 Task: Look for organic products only.
Action: Mouse moved to (19, 75)
Screenshot: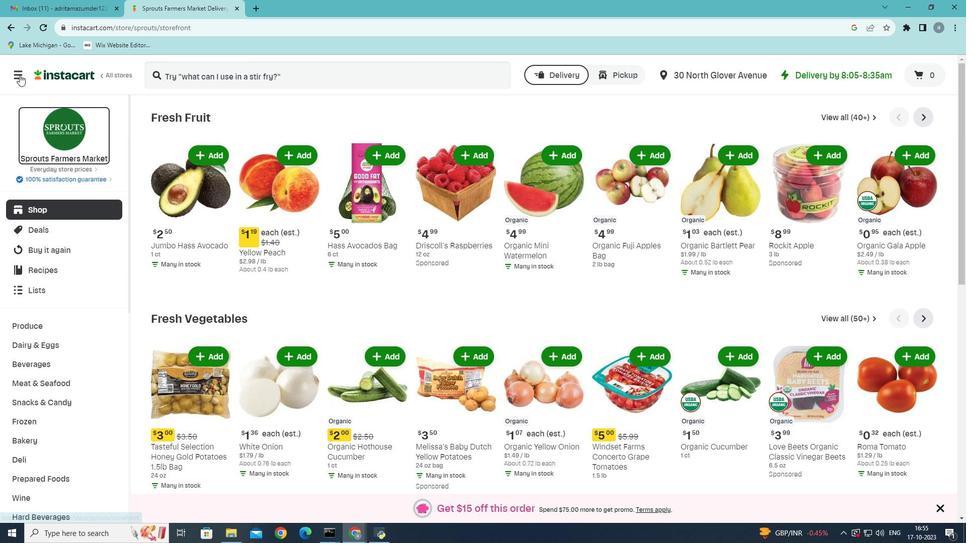 
Action: Mouse pressed left at (19, 75)
Screenshot: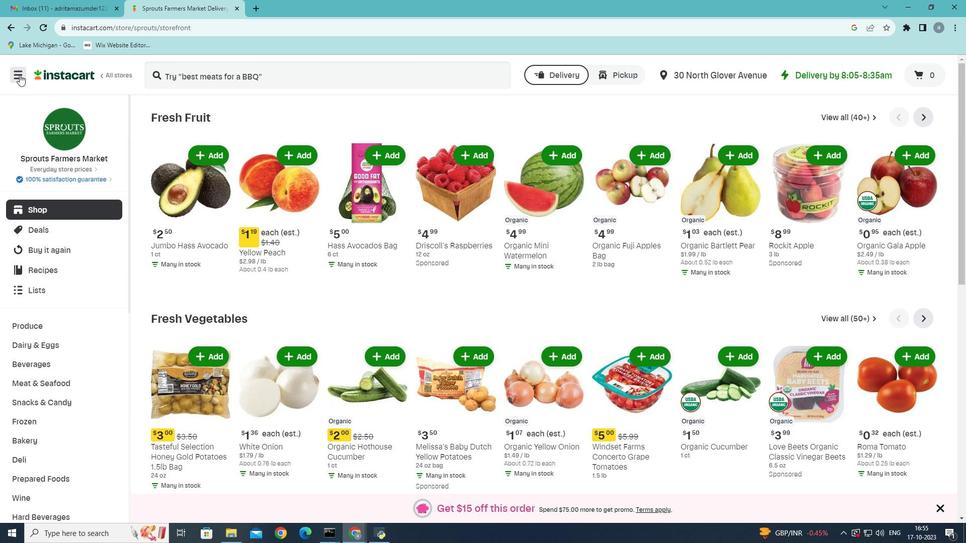 
Action: Mouse moved to (87, 296)
Screenshot: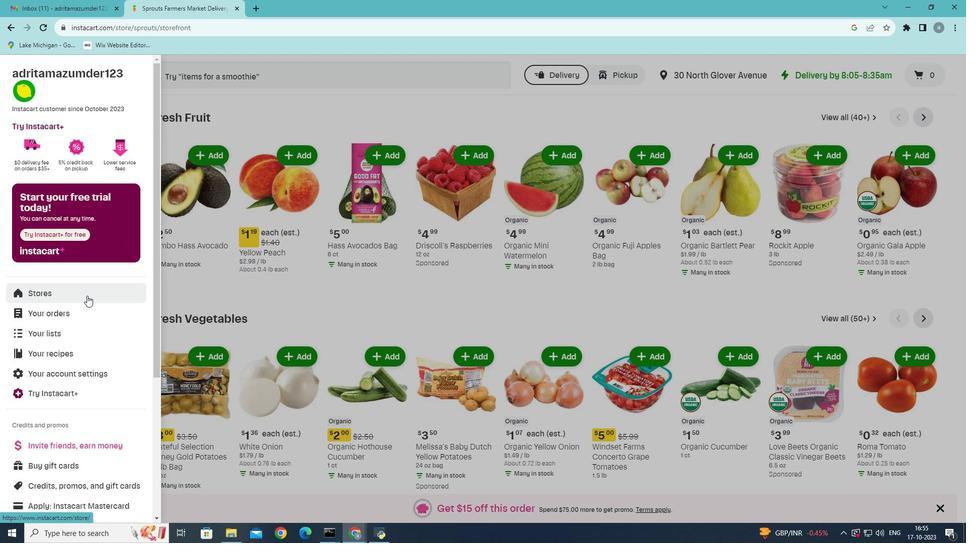 
Action: Mouse pressed left at (87, 296)
Screenshot: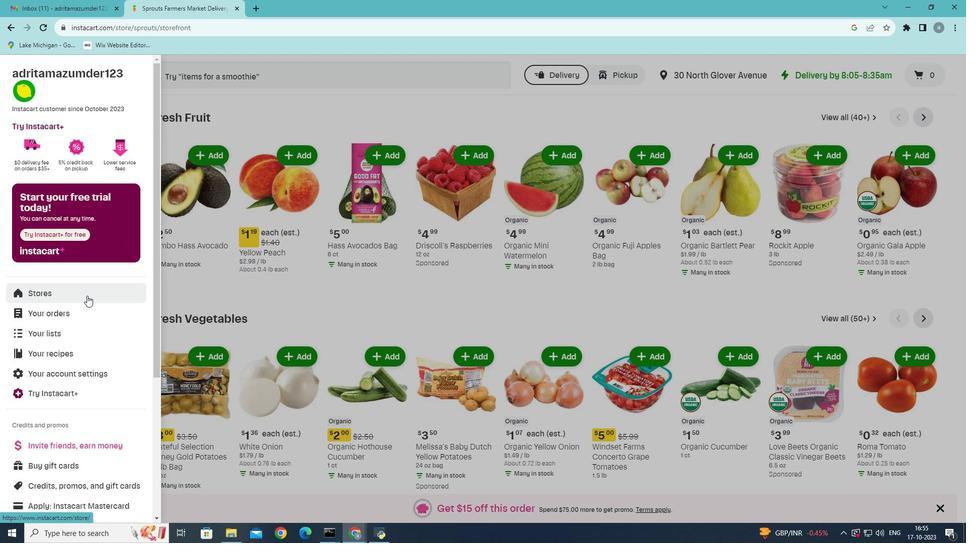 
Action: Mouse moved to (229, 112)
Screenshot: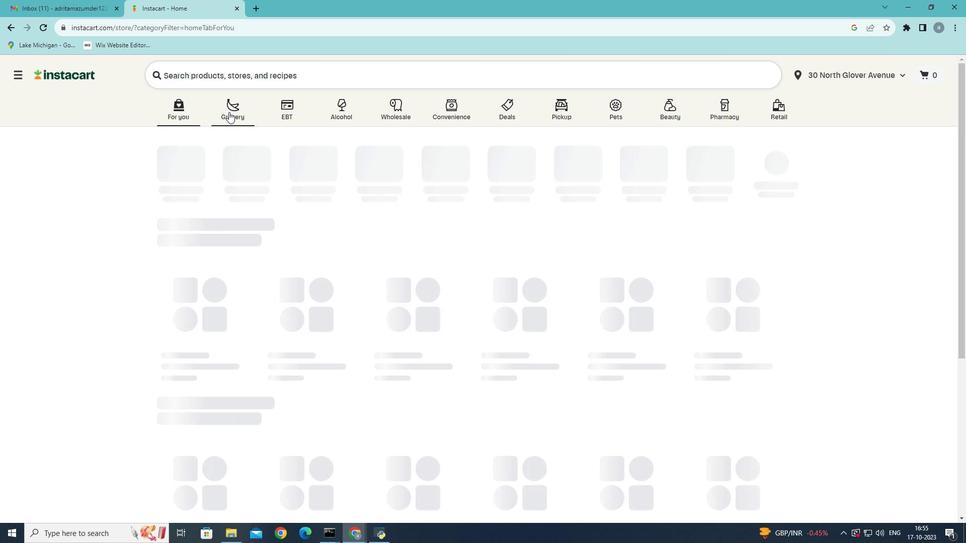 
Action: Mouse pressed left at (229, 112)
Screenshot: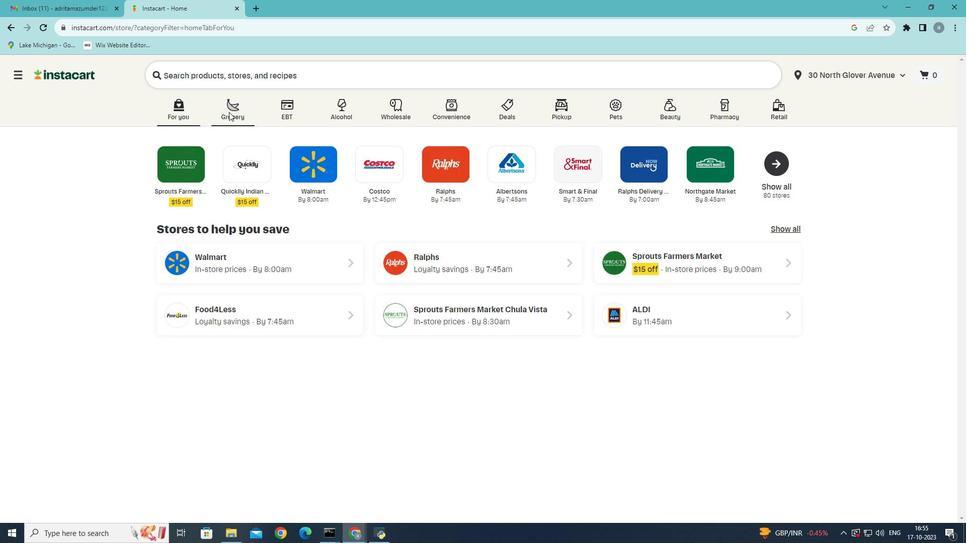 
Action: Mouse moved to (664, 221)
Screenshot: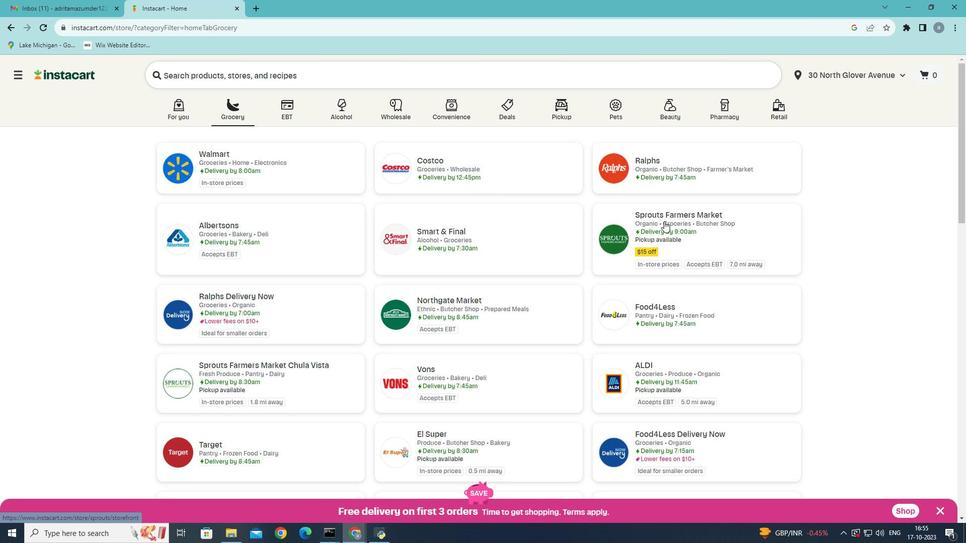 
Action: Mouse pressed left at (664, 221)
Screenshot: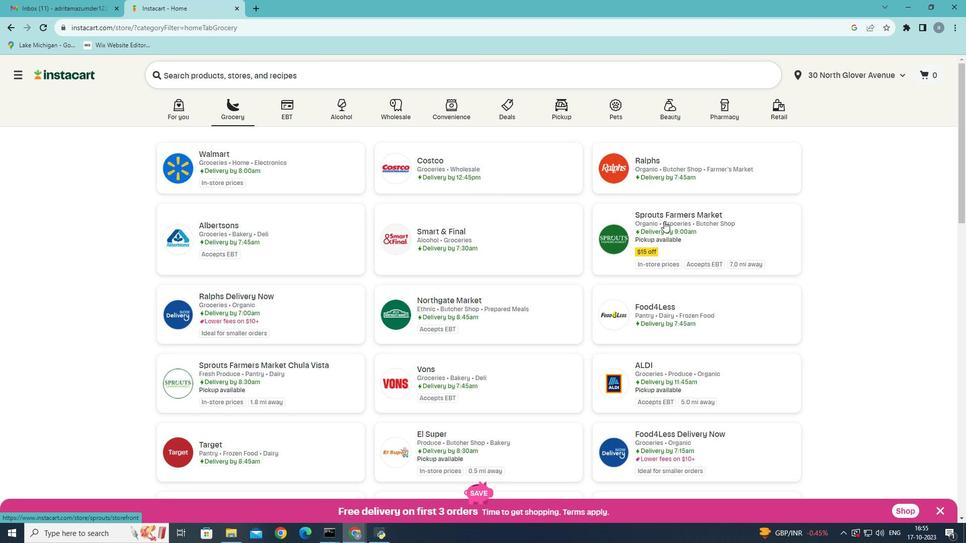 
Action: Mouse moved to (33, 383)
Screenshot: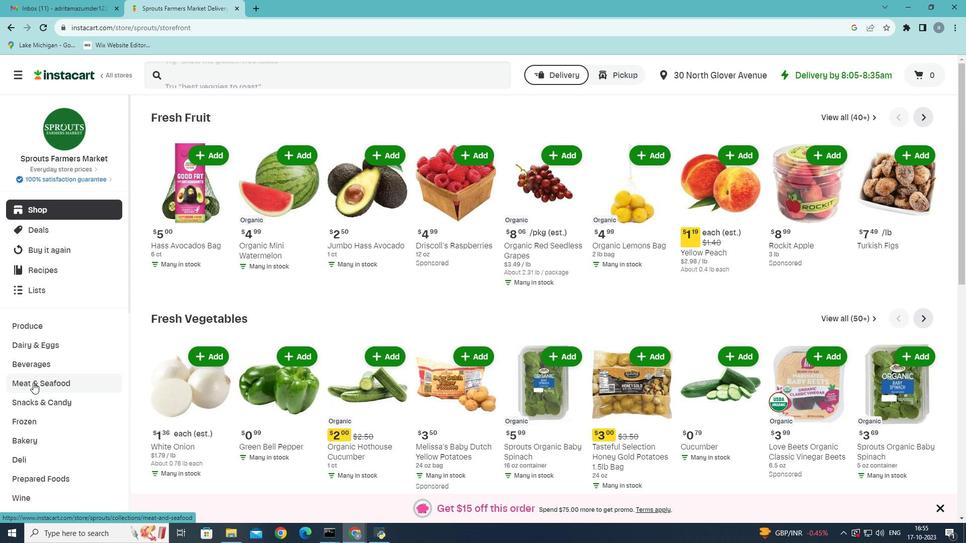 
Action: Mouse pressed left at (33, 383)
Screenshot: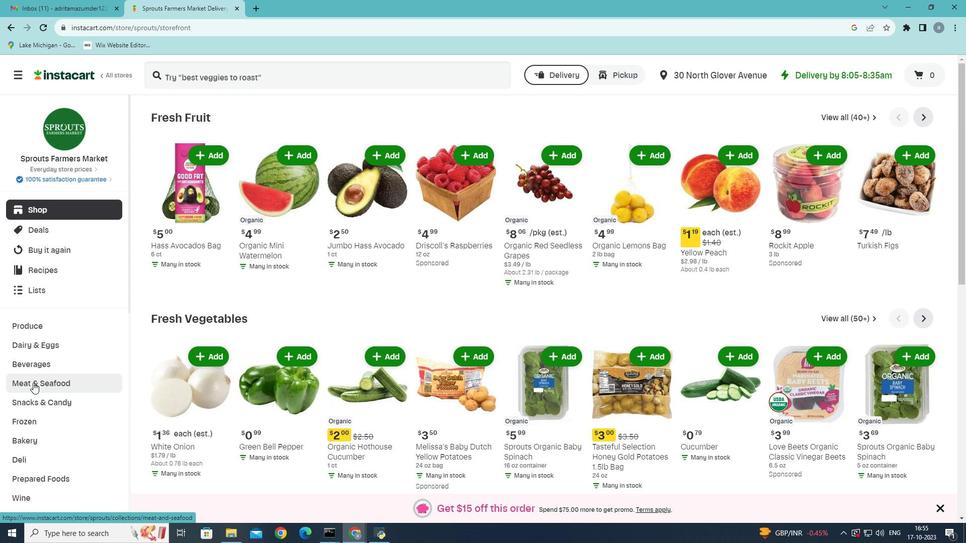 
Action: Mouse moved to (294, 141)
Screenshot: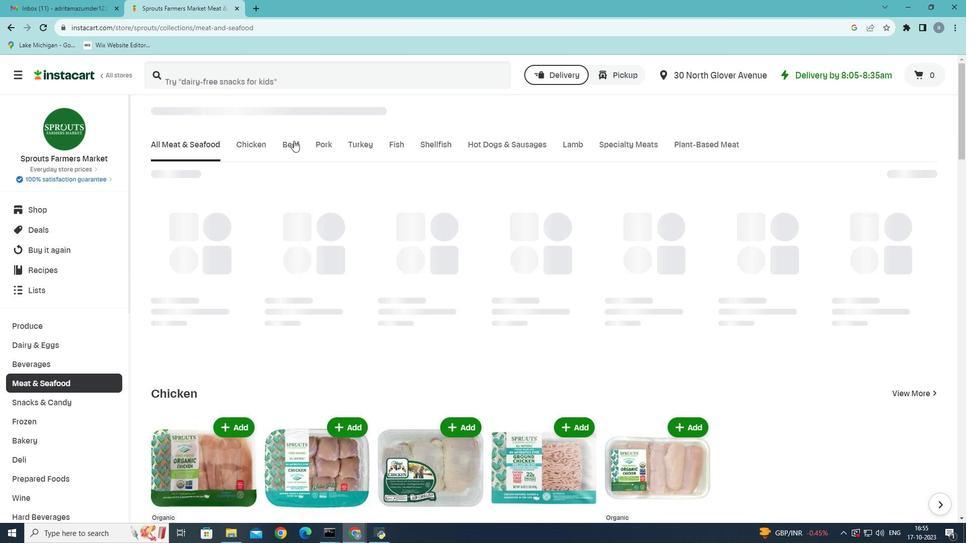 
Action: Mouse pressed left at (294, 141)
Screenshot: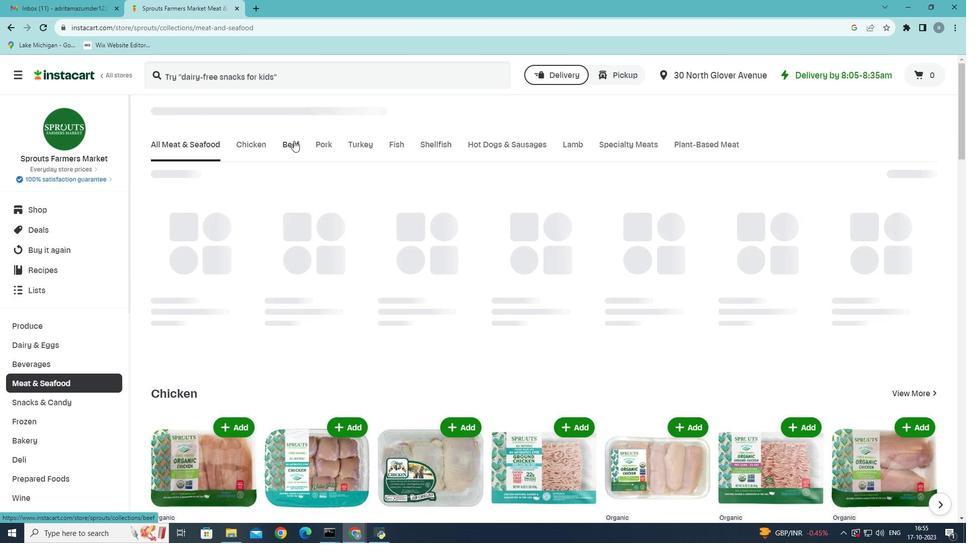 
Action: Mouse moved to (552, 187)
Screenshot: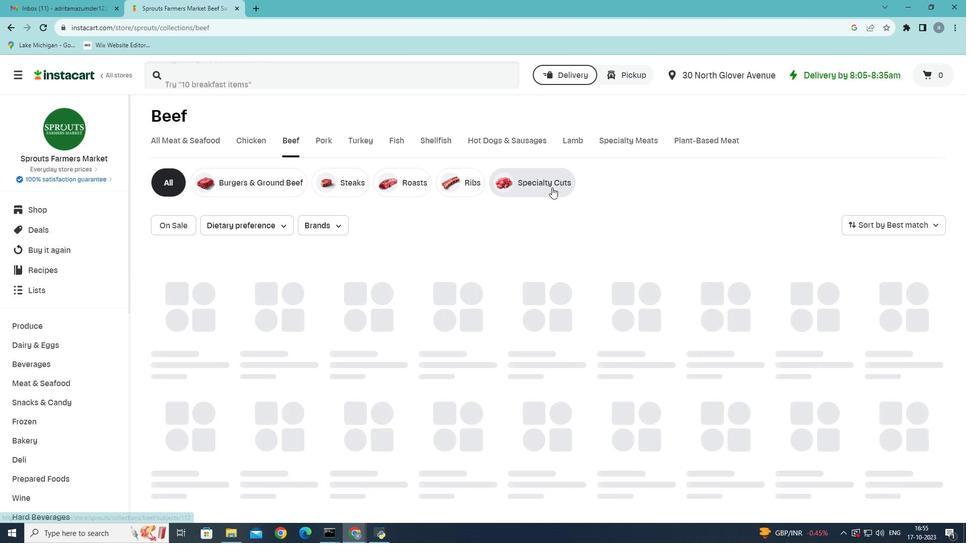 
Action: Mouse pressed left at (552, 187)
Screenshot: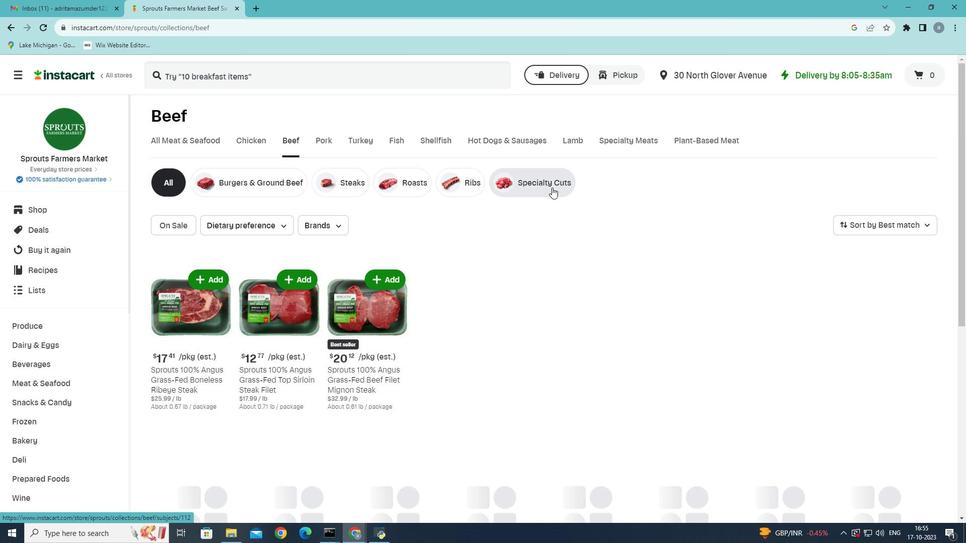 
Action: Mouse moved to (287, 224)
Screenshot: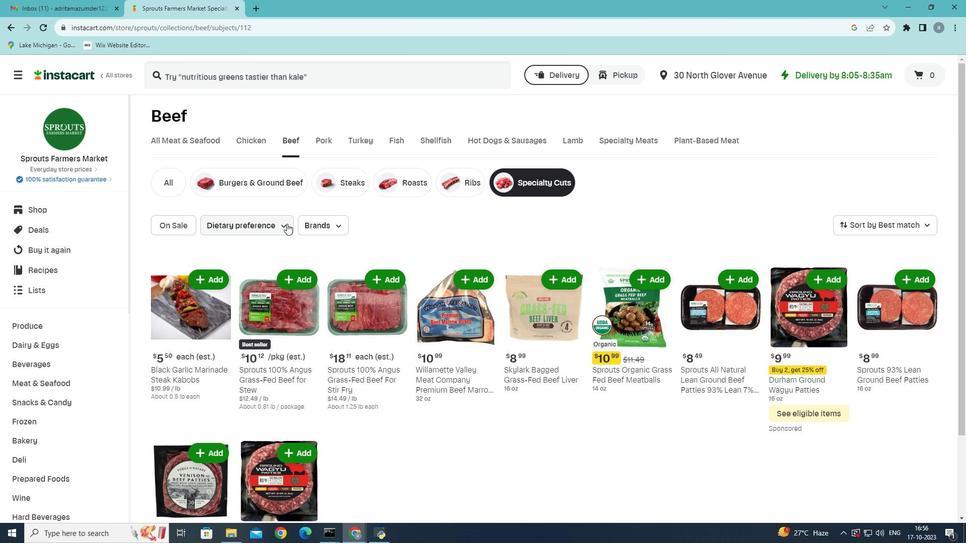 
Action: Mouse pressed left at (287, 224)
Screenshot: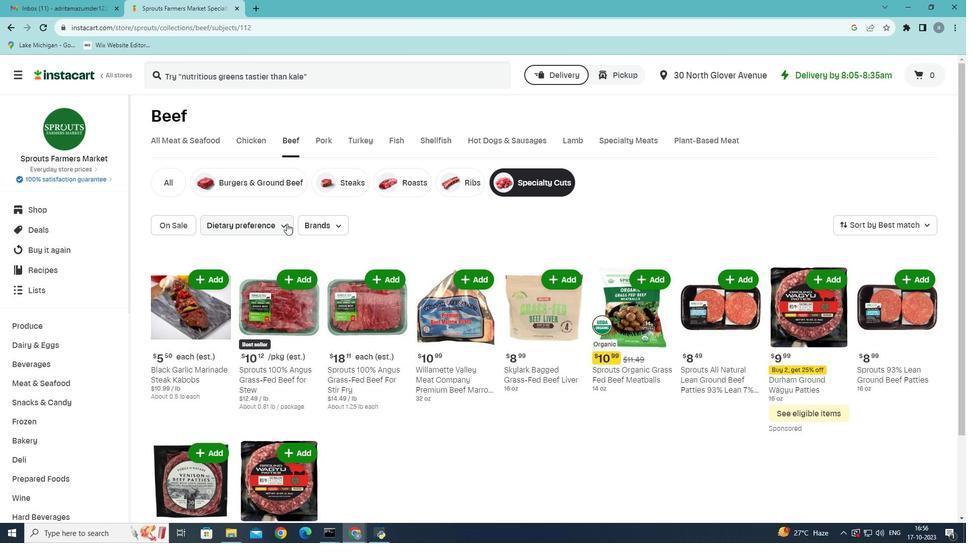 
Action: Mouse moved to (220, 256)
Screenshot: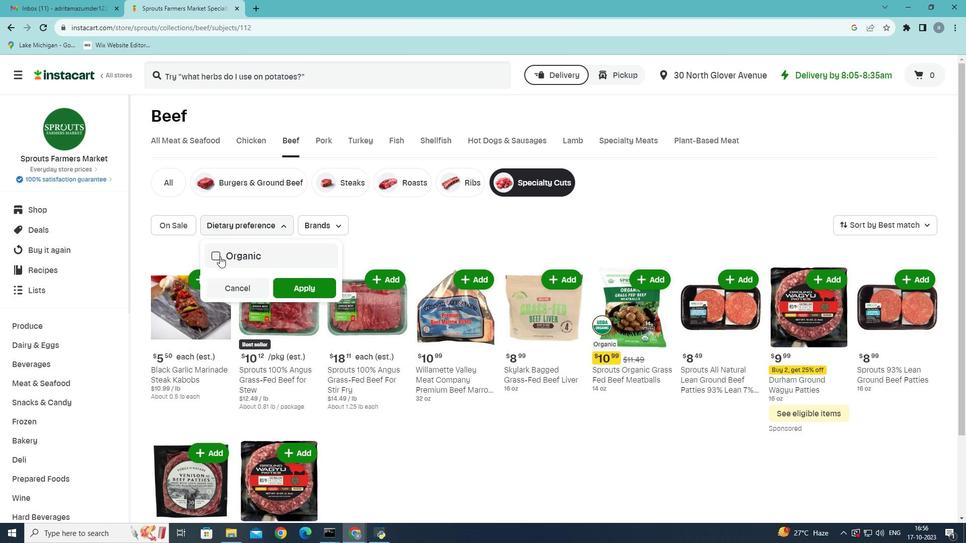 
Action: Mouse pressed left at (220, 256)
Screenshot: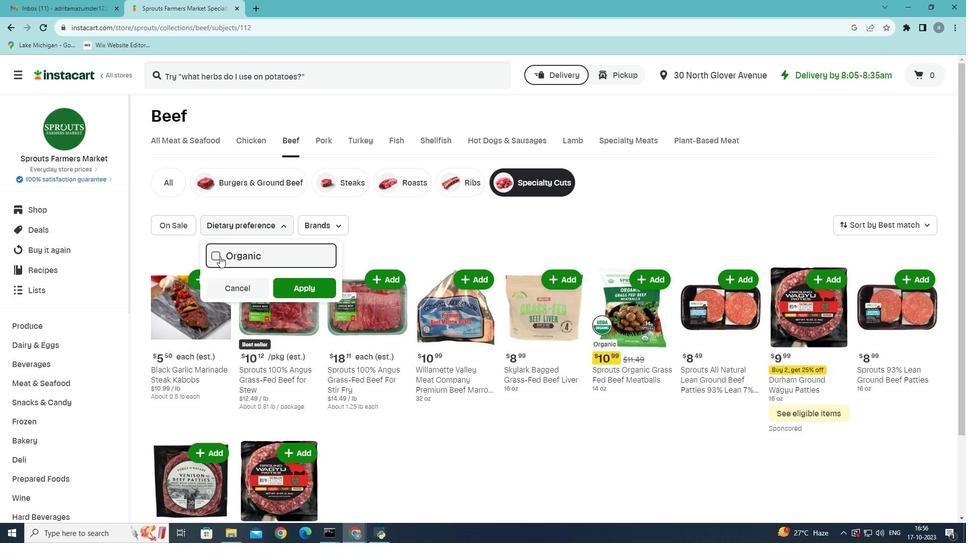 
Action: Mouse moved to (311, 287)
Screenshot: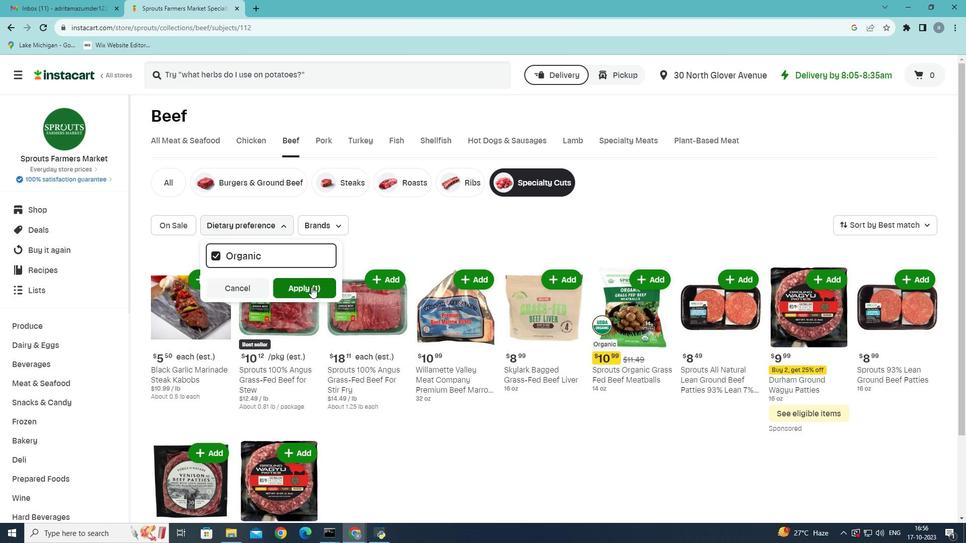 
Action: Mouse pressed left at (311, 287)
Screenshot: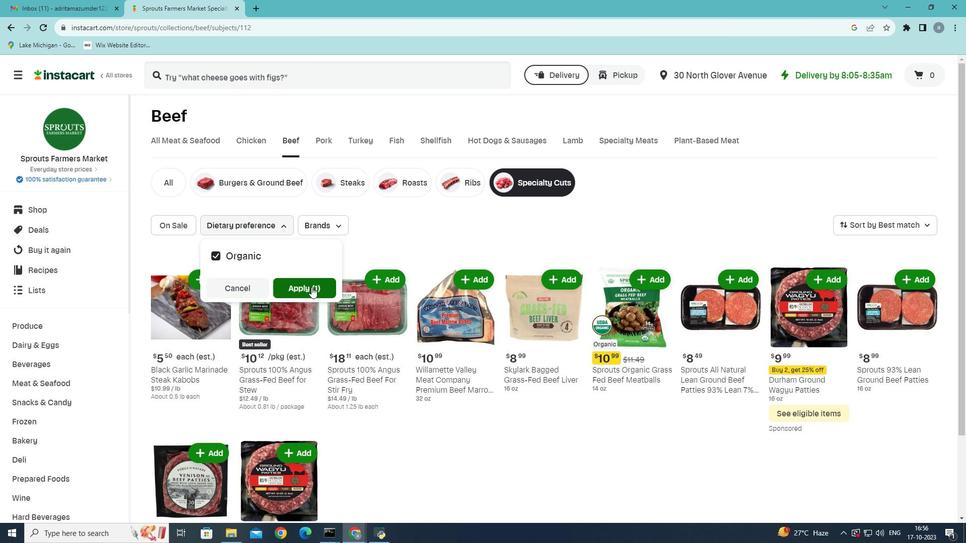 
